 Task: Search for emails with 'softage' in the 'Cc' field in the current mailbox.
Action: Mouse moved to (433, 14)
Screenshot: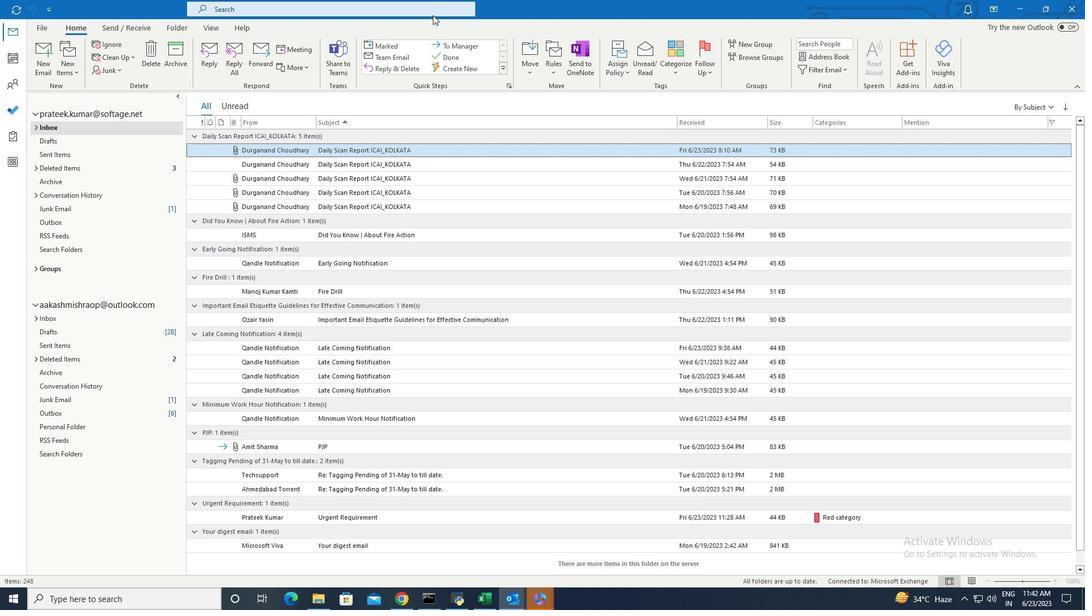 
Action: Mouse pressed left at (433, 14)
Screenshot: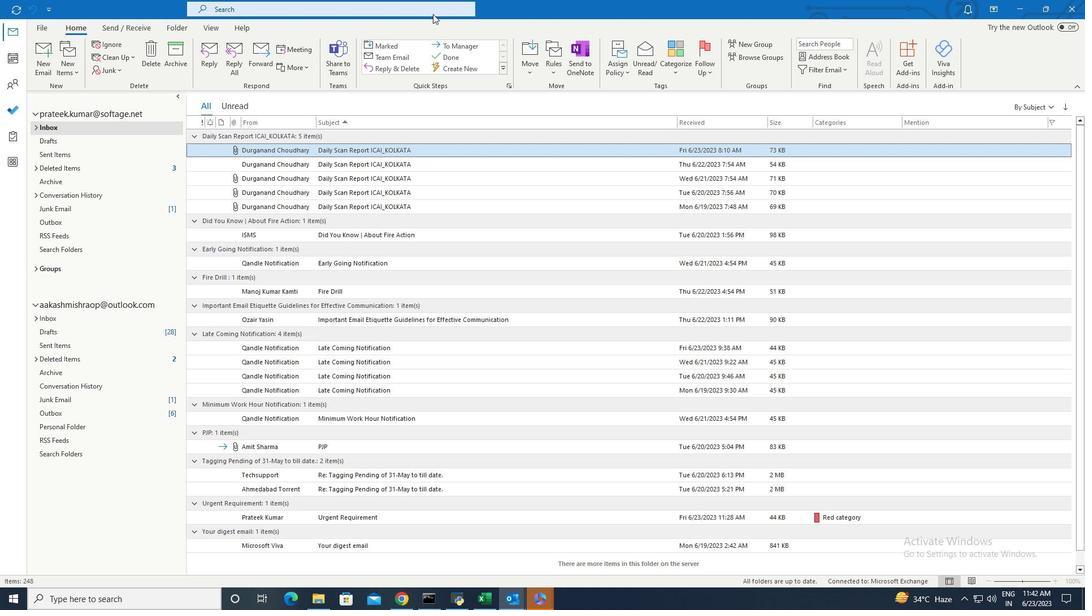 
Action: Mouse moved to (454, 8)
Screenshot: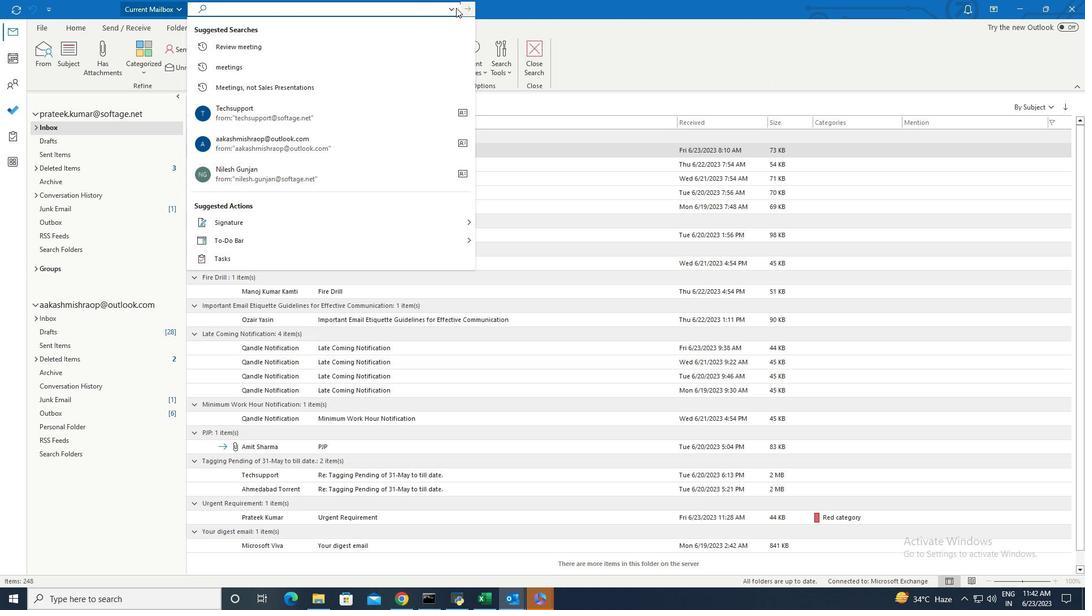 
Action: Mouse pressed left at (454, 8)
Screenshot: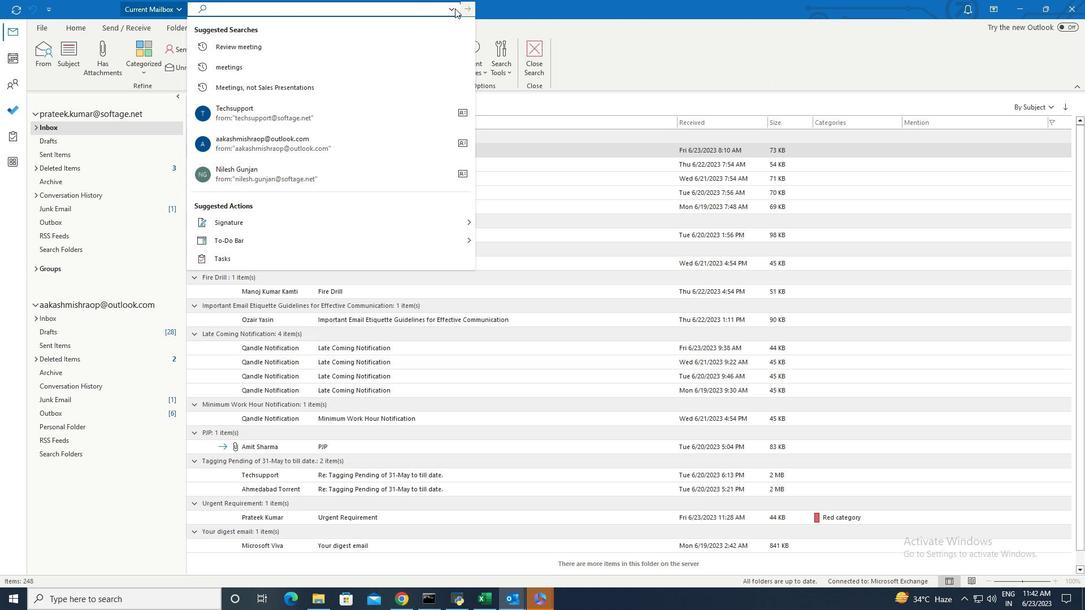 
Action: Mouse moved to (322, 28)
Screenshot: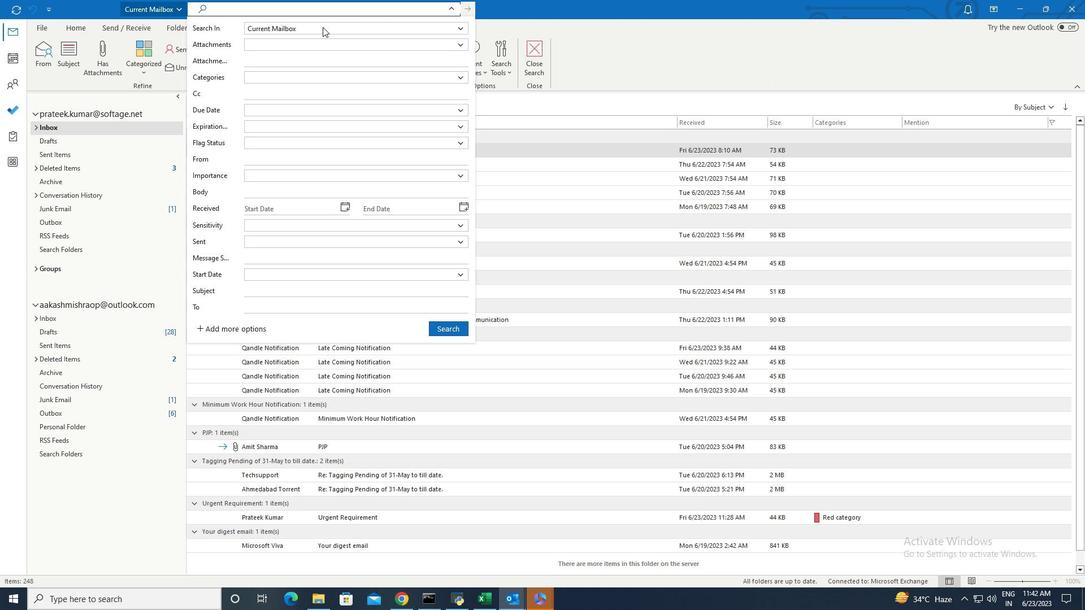 
Action: Mouse pressed left at (322, 28)
Screenshot: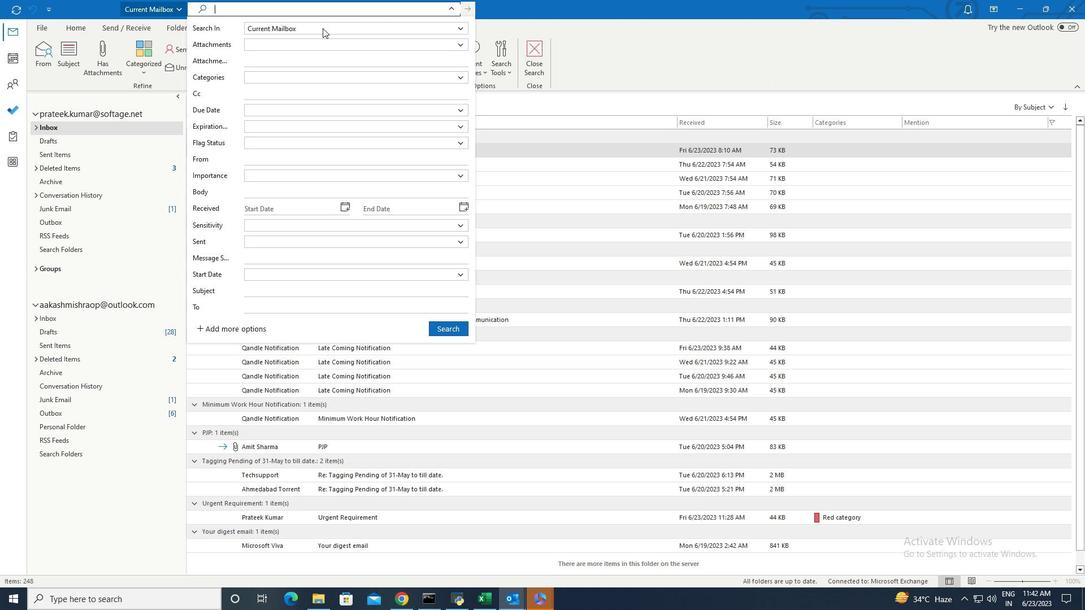 
Action: Mouse moved to (291, 41)
Screenshot: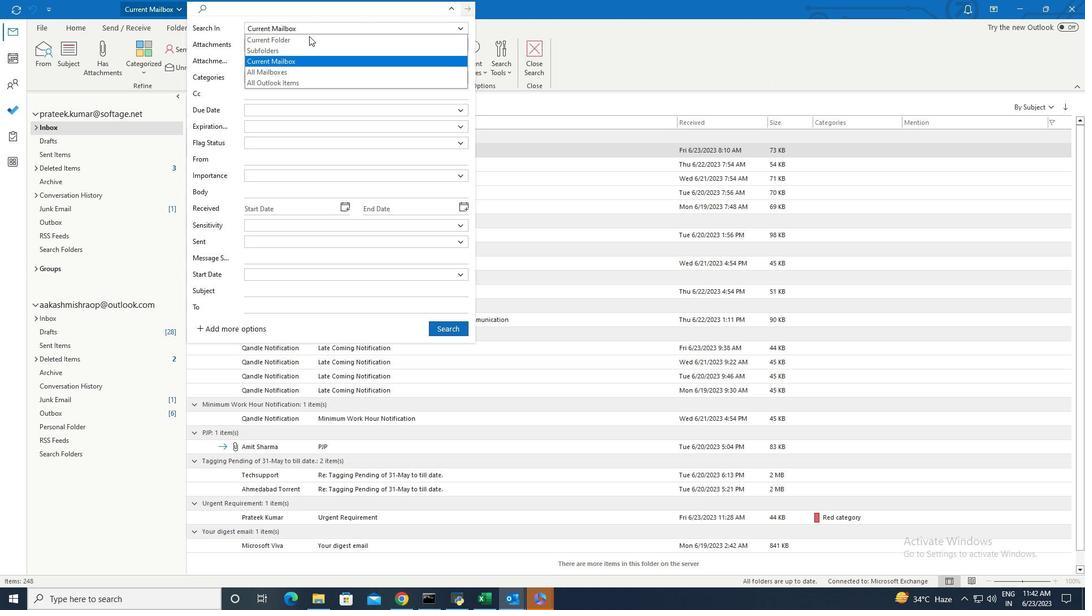 
Action: Mouse pressed left at (291, 41)
Screenshot: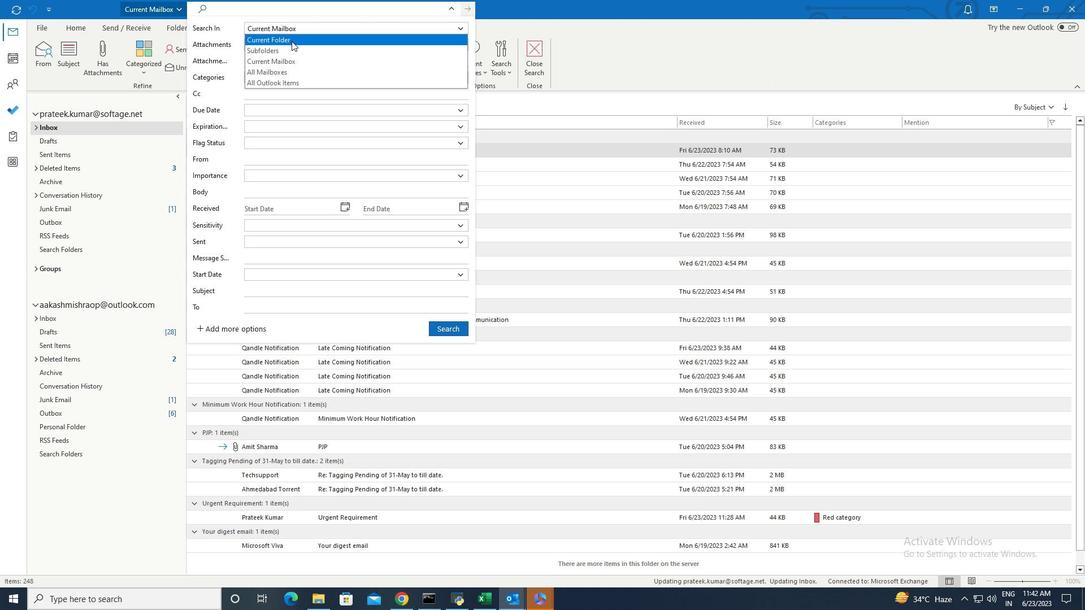 
Action: Mouse moved to (453, 10)
Screenshot: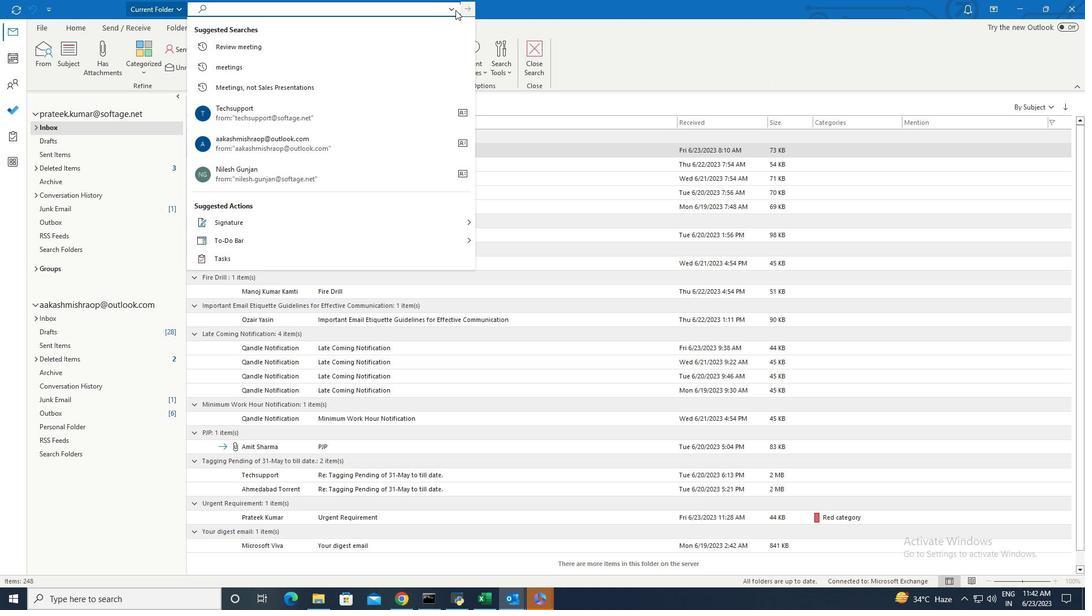 
Action: Mouse pressed left at (453, 10)
Screenshot: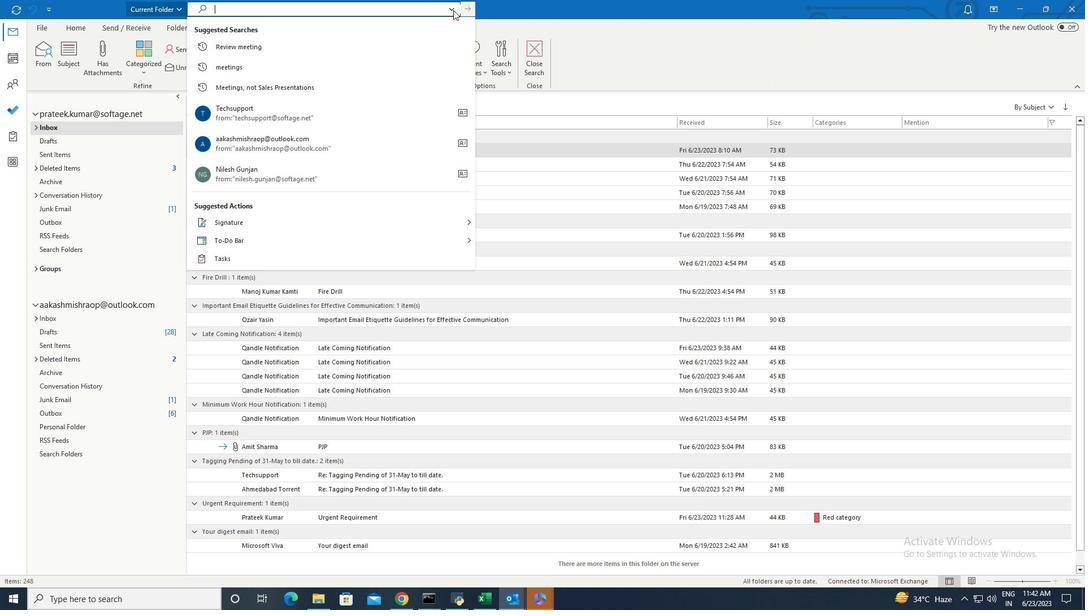 
Action: Mouse moved to (269, 92)
Screenshot: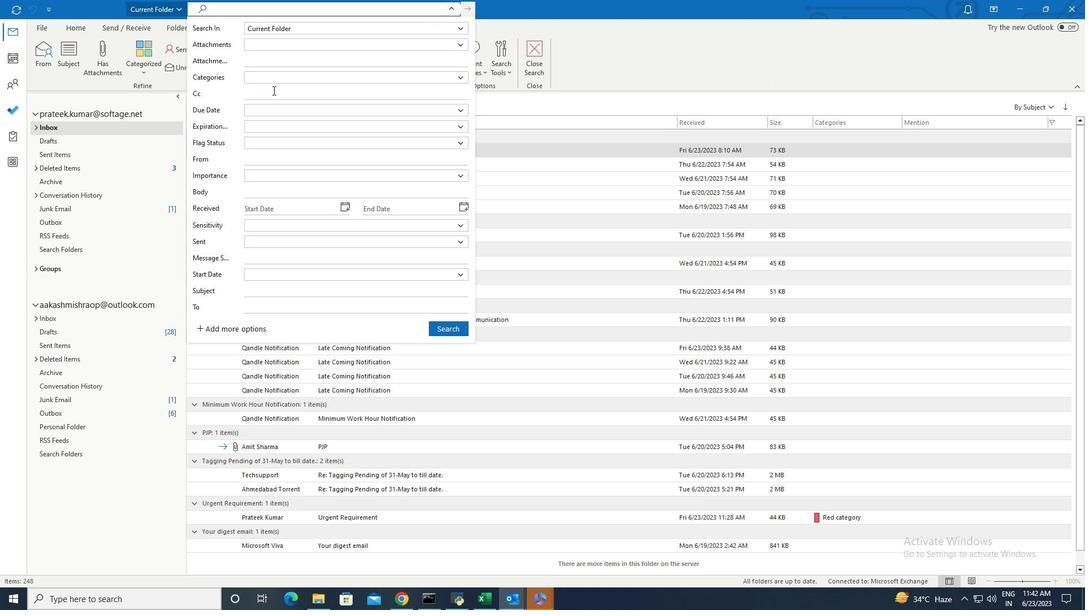 
Action: Mouse pressed left at (269, 92)
Screenshot: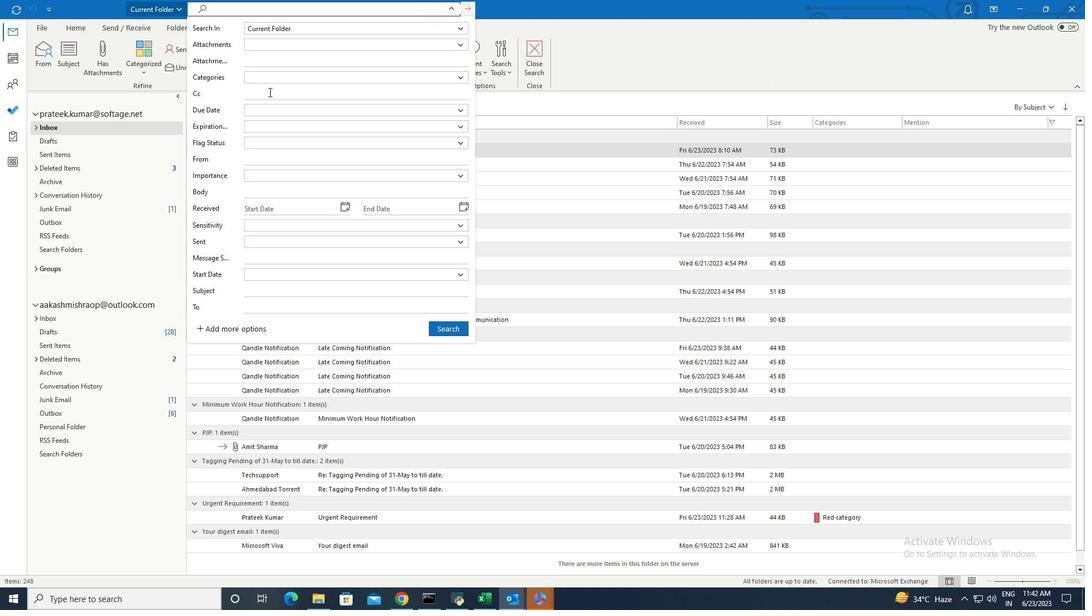 
Action: Key pressed softage.2<Key.shift>@softage.net
Screenshot: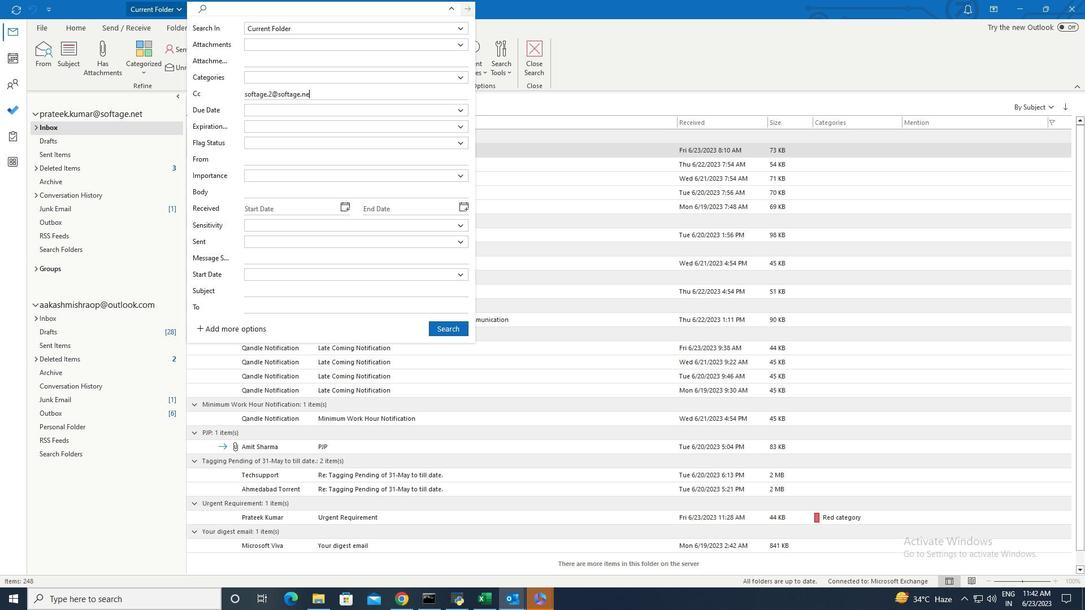 
Action: Mouse moved to (451, 334)
Screenshot: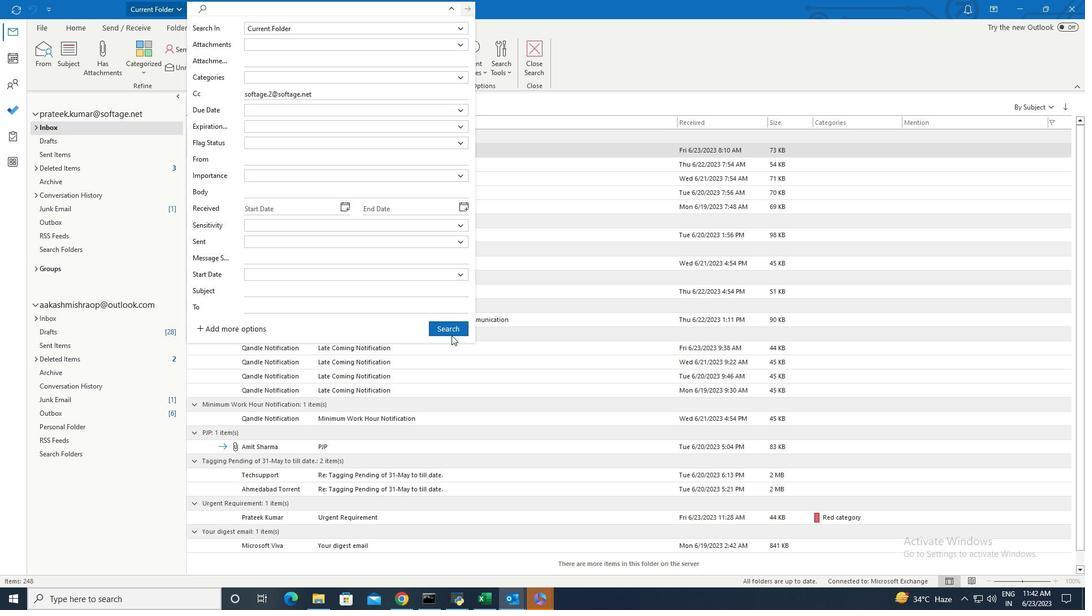 
Action: Mouse pressed left at (451, 334)
Screenshot: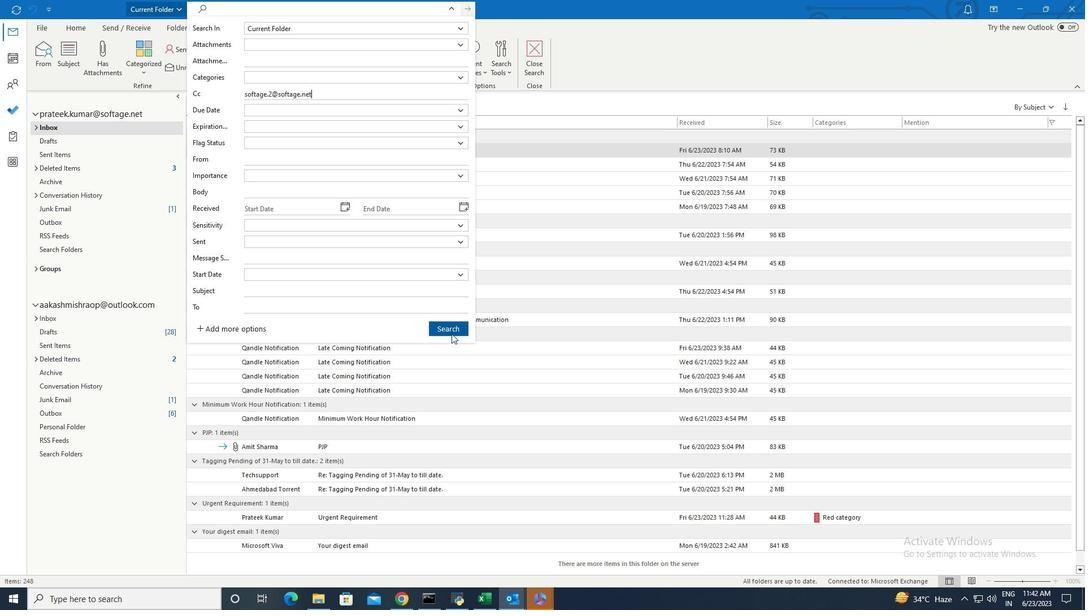 
Action: Mouse moved to (451, 333)
Screenshot: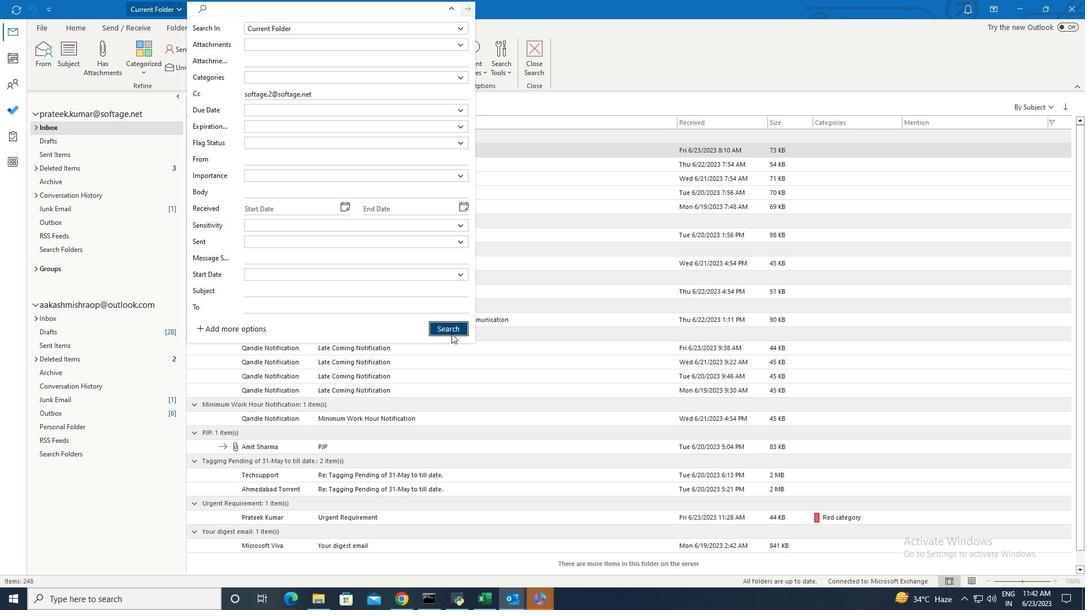
